 Task: Check the sale-to-list ratio of hardwood floors in the last 3 years.
Action: Mouse moved to (837, 208)
Screenshot: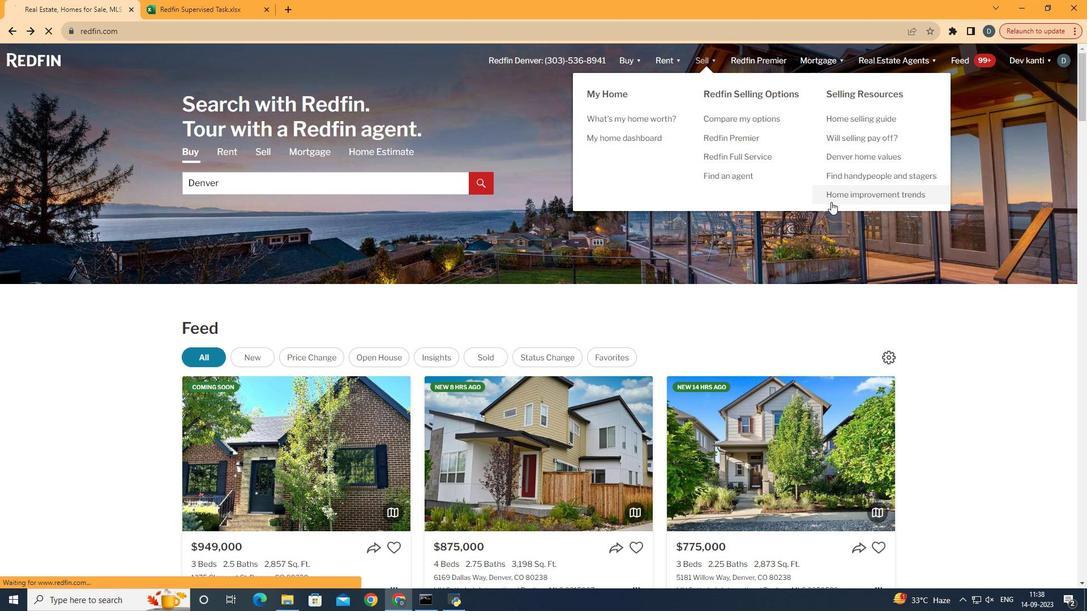 
Action: Mouse pressed left at (837, 208)
Screenshot: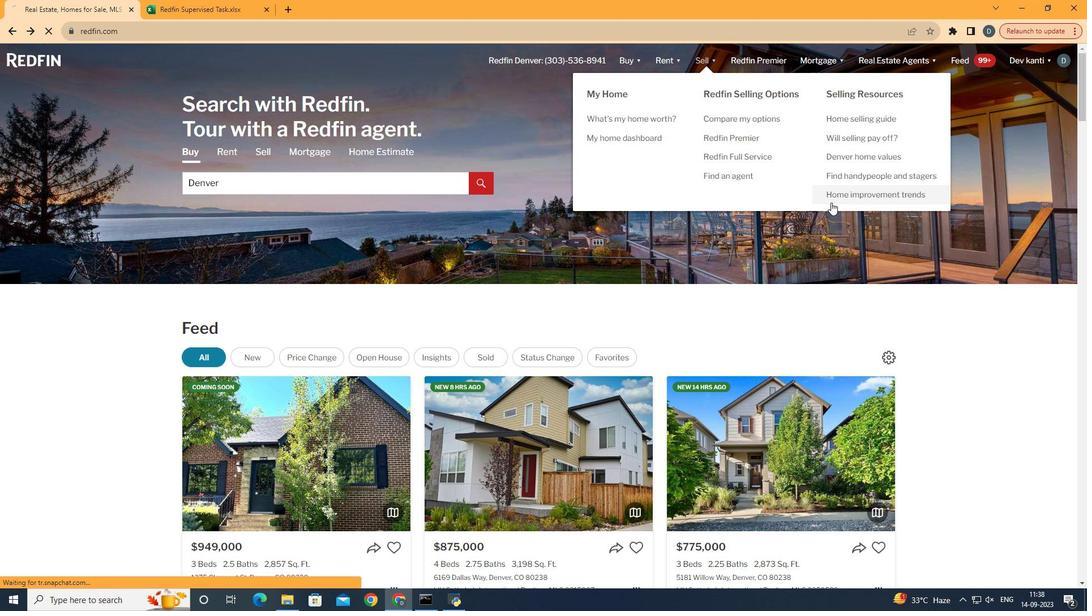 
Action: Mouse moved to (282, 221)
Screenshot: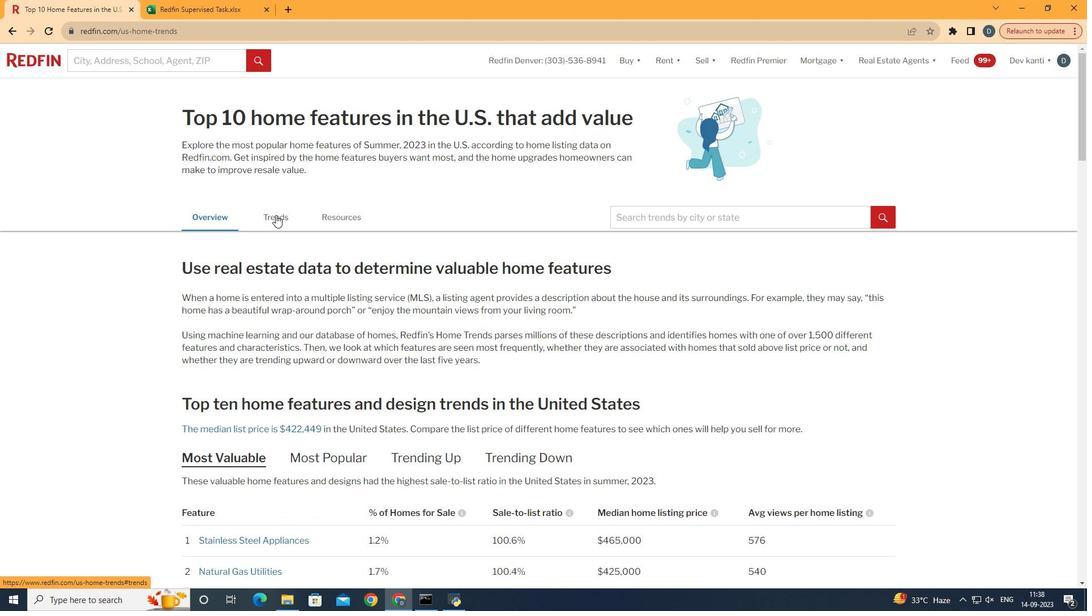 
Action: Mouse pressed left at (282, 221)
Screenshot: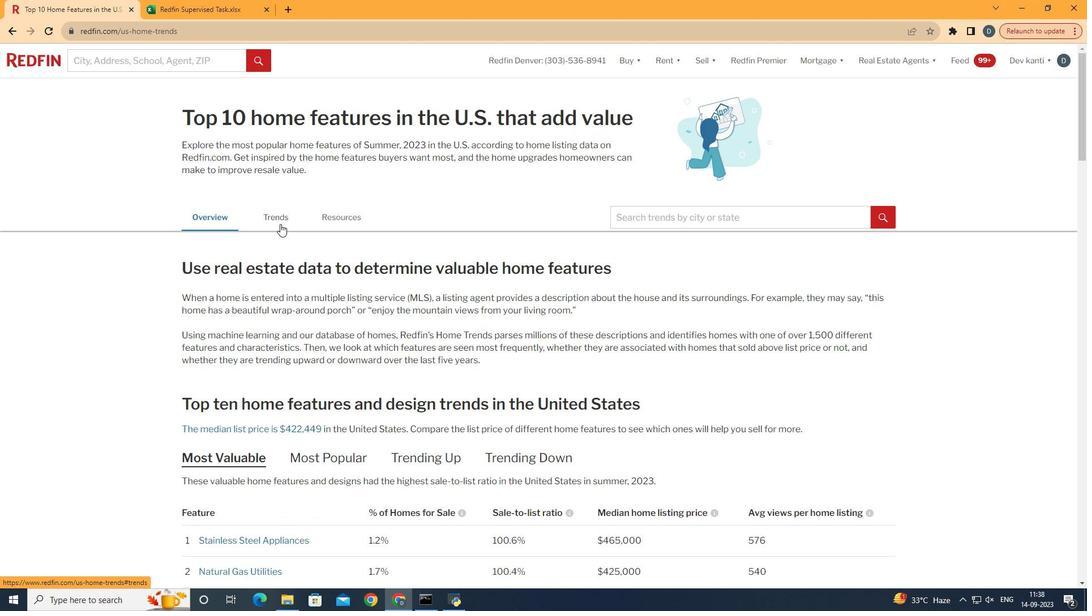 
Action: Mouse moved to (345, 278)
Screenshot: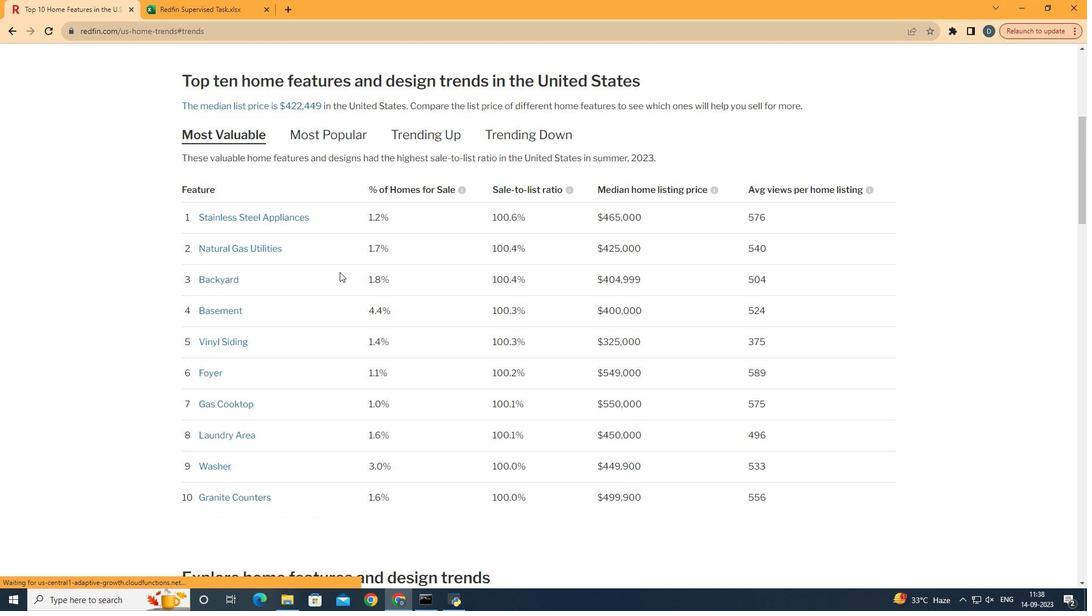 
Action: Mouse scrolled (345, 277) with delta (0, 0)
Screenshot: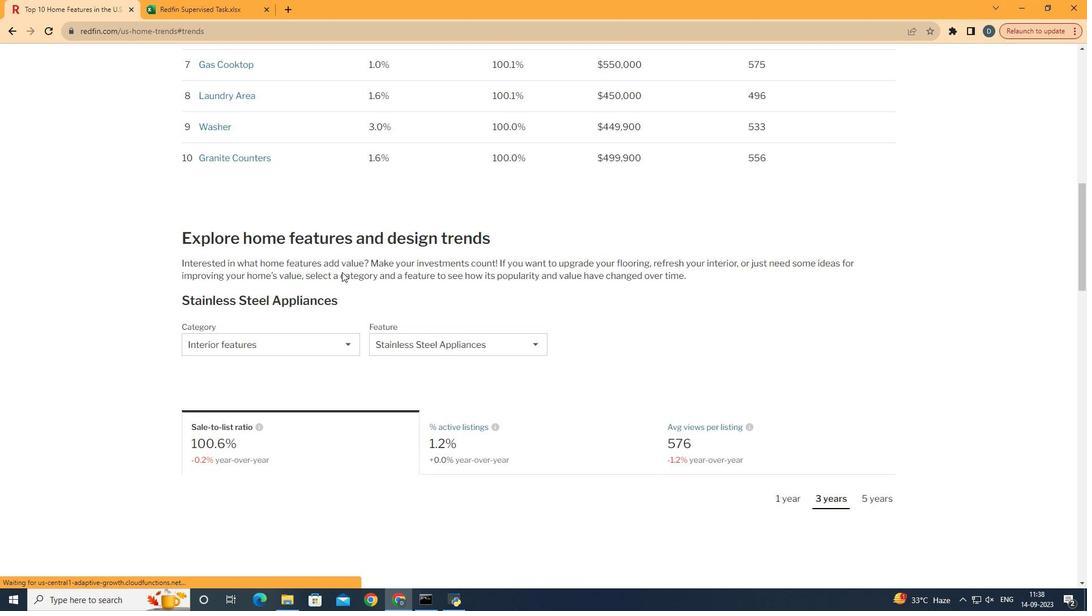 
Action: Mouse scrolled (345, 277) with delta (0, 0)
Screenshot: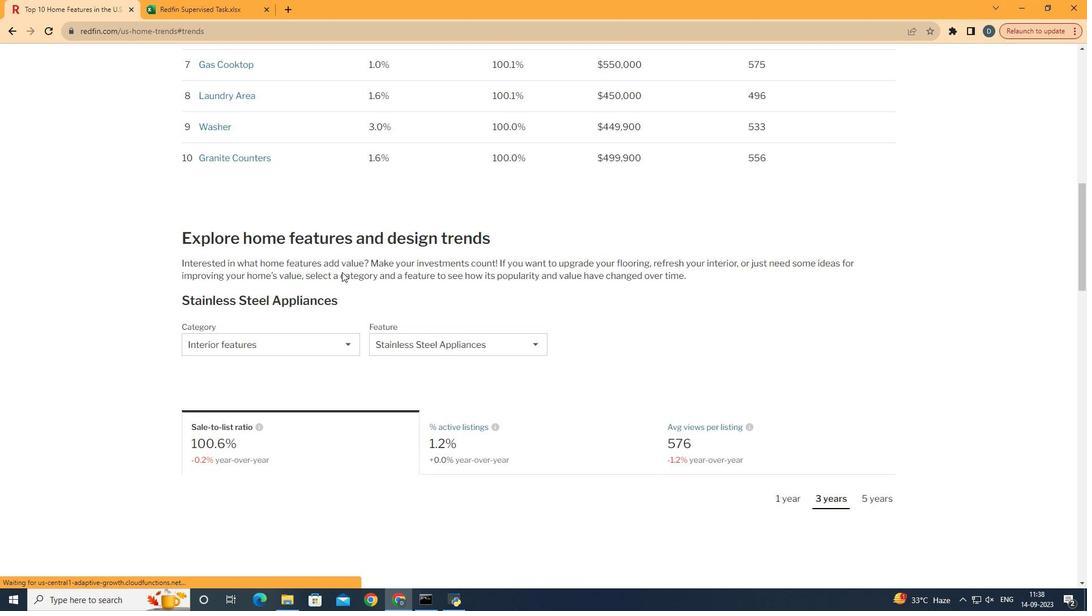 
Action: Mouse scrolled (345, 277) with delta (0, 0)
Screenshot: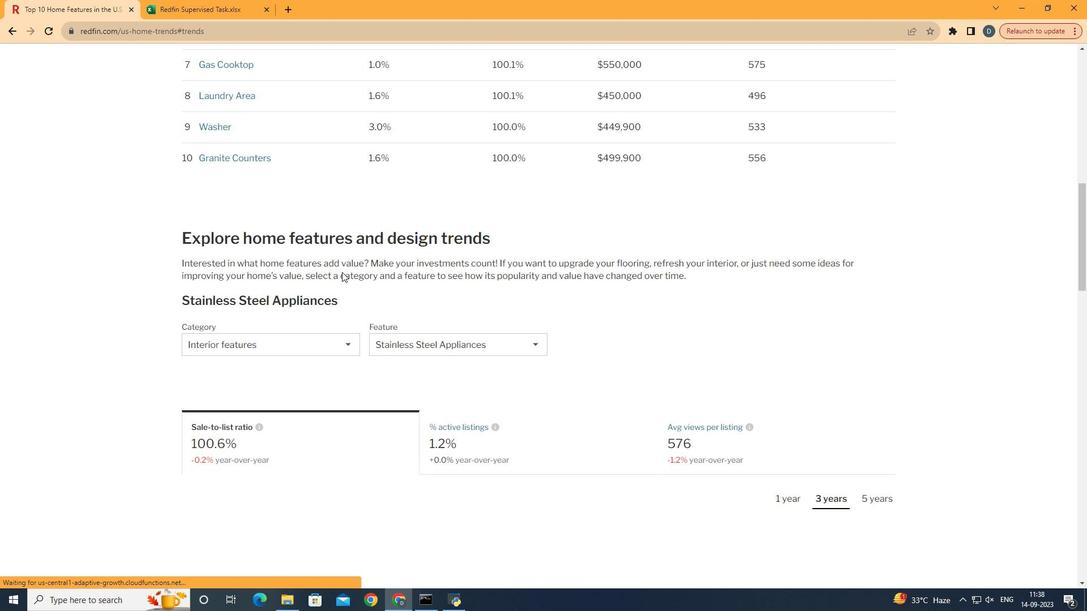 
Action: Mouse scrolled (345, 277) with delta (0, 0)
Screenshot: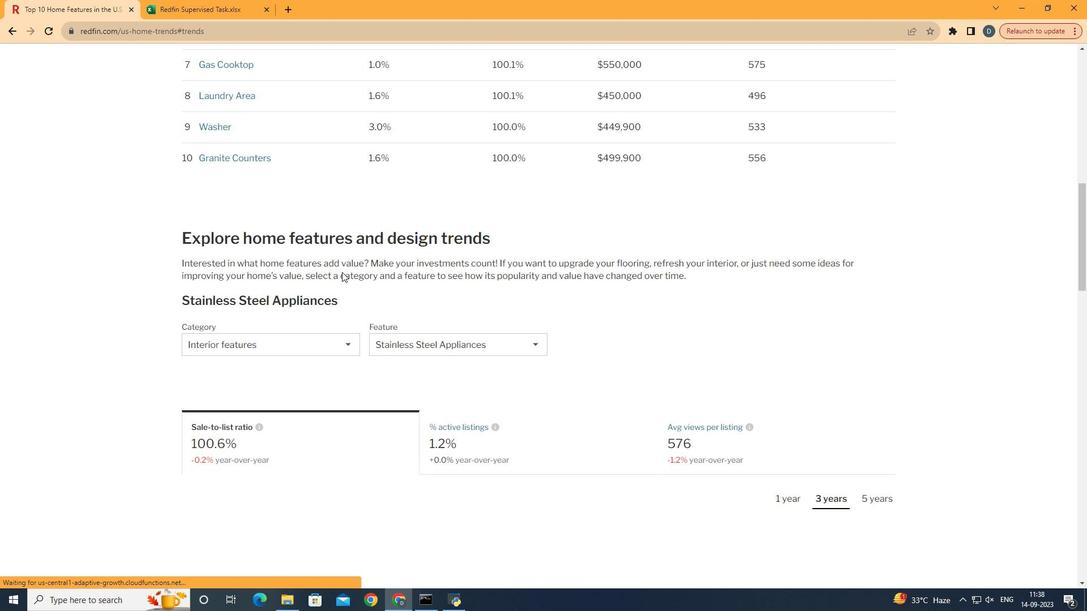 
Action: Mouse moved to (347, 278)
Screenshot: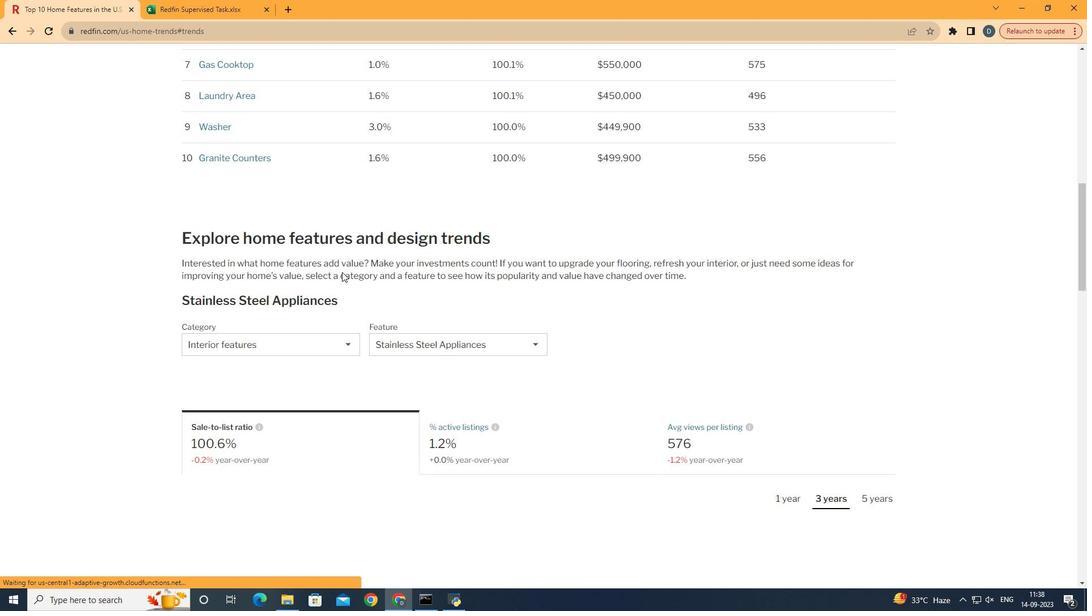 
Action: Mouse scrolled (347, 277) with delta (0, 0)
Screenshot: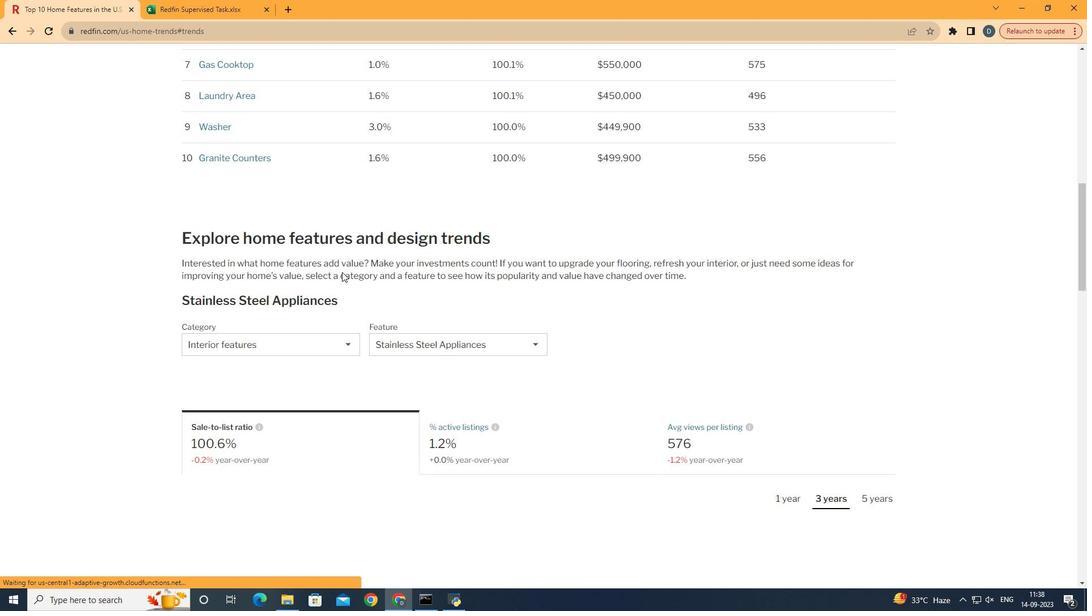 
Action: Mouse moved to (348, 278)
Screenshot: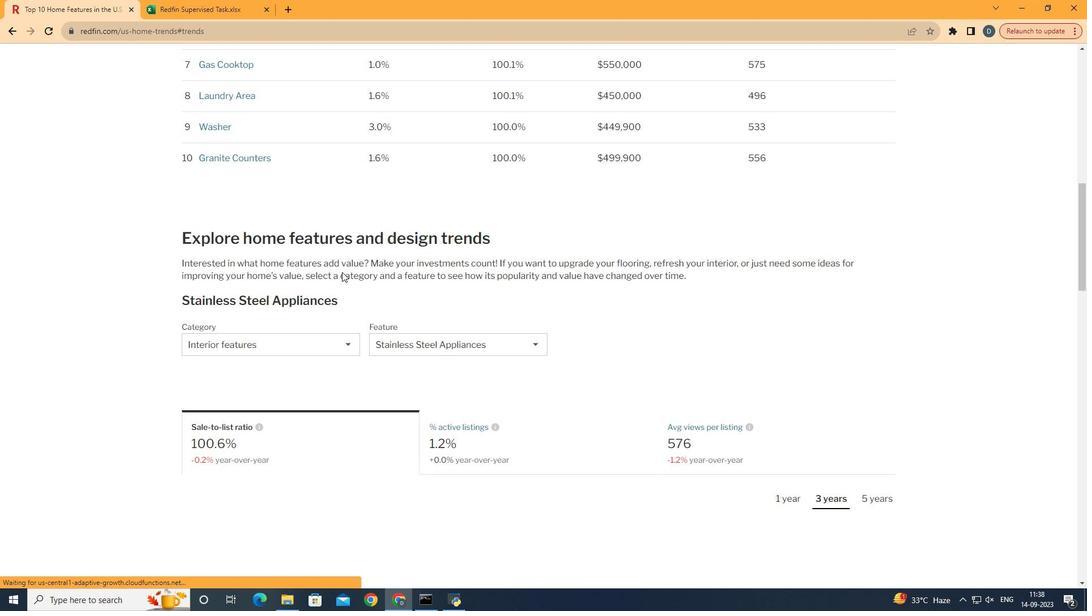 
Action: Mouse scrolled (348, 277) with delta (0, 0)
Screenshot: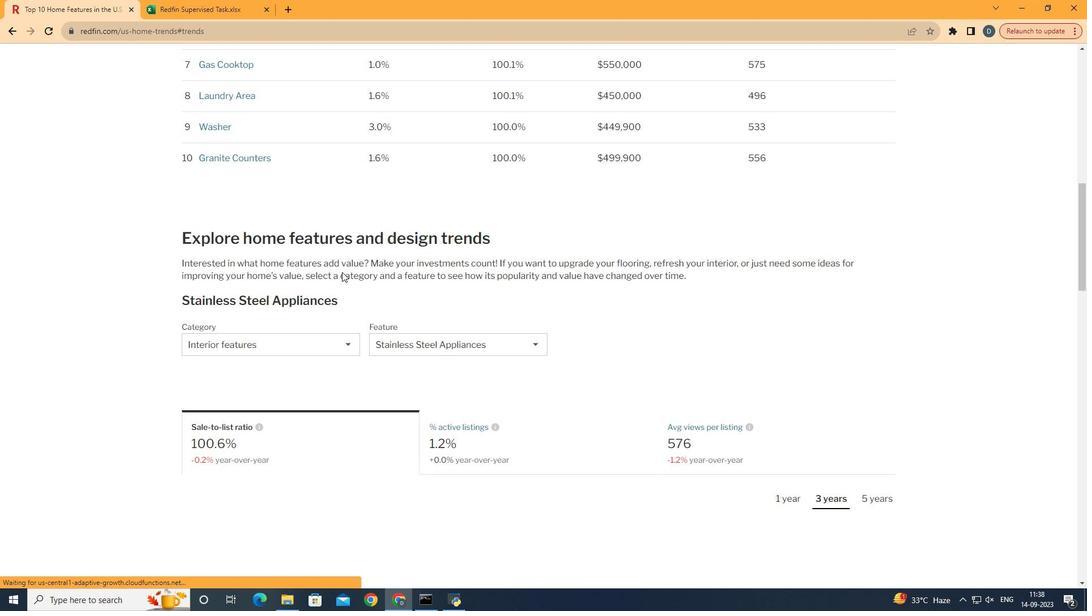 
Action: Mouse moved to (345, 303)
Screenshot: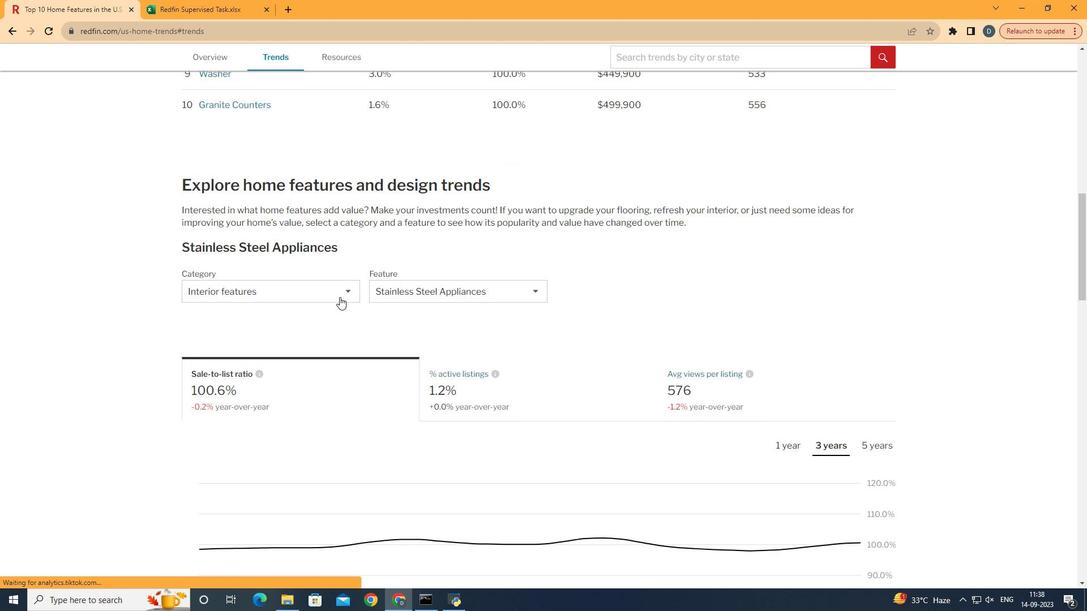 
Action: Mouse scrolled (345, 302) with delta (0, 0)
Screenshot: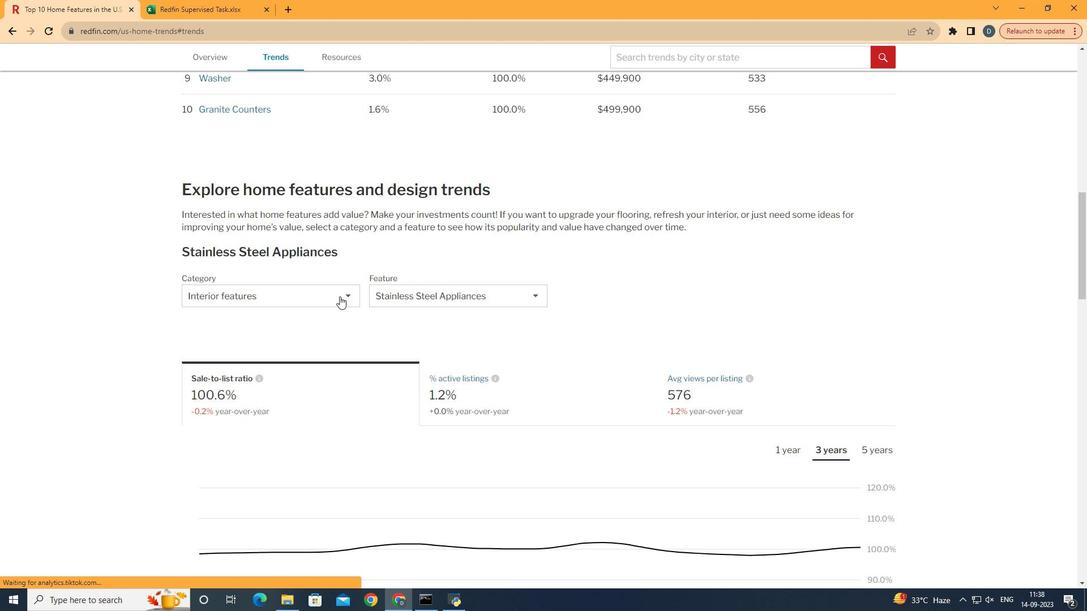 
Action: Mouse moved to (338, 328)
Screenshot: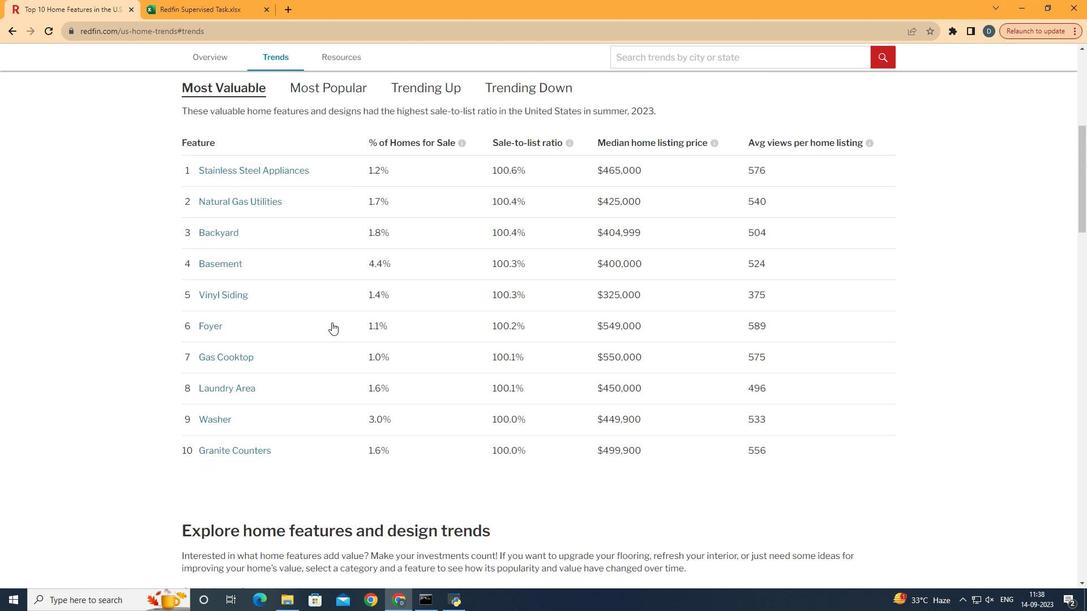 
Action: Mouse pressed left at (338, 328)
Screenshot: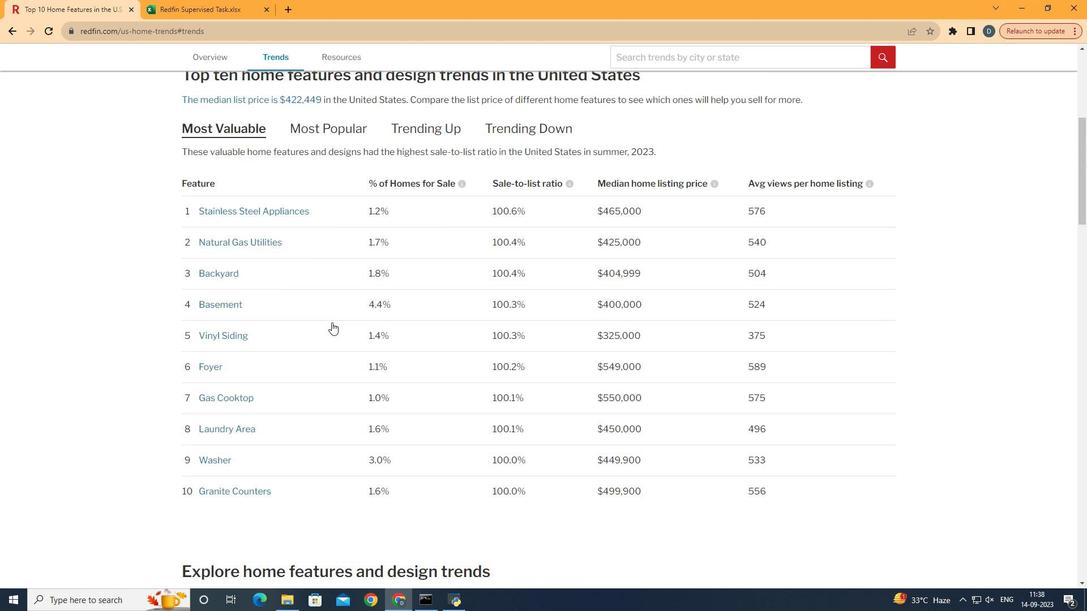 
Action: Mouse scrolled (338, 328) with delta (0, 0)
Screenshot: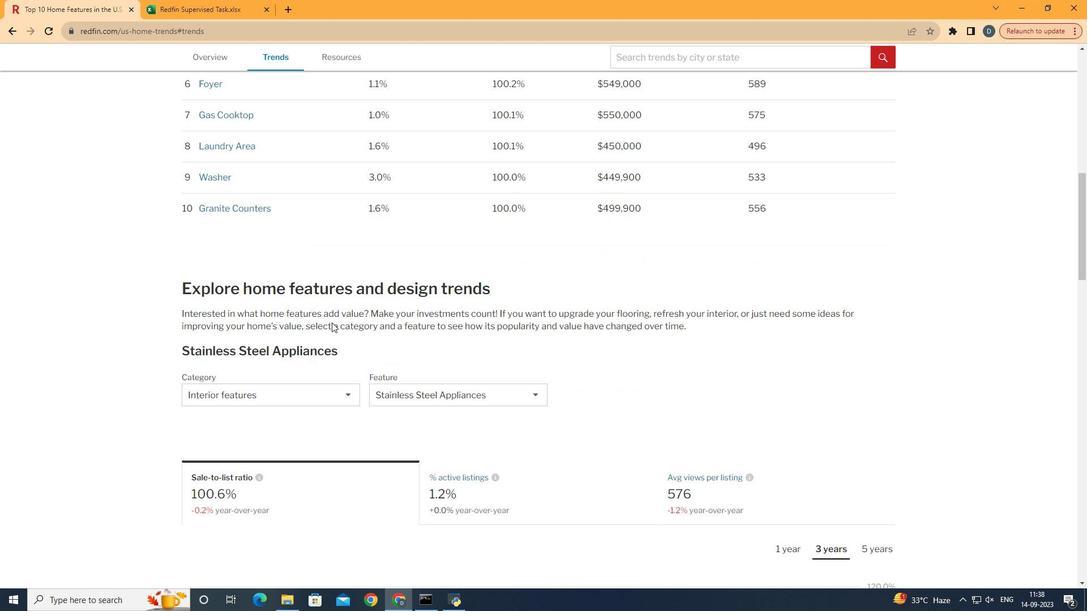 
Action: Mouse scrolled (338, 328) with delta (0, 0)
Screenshot: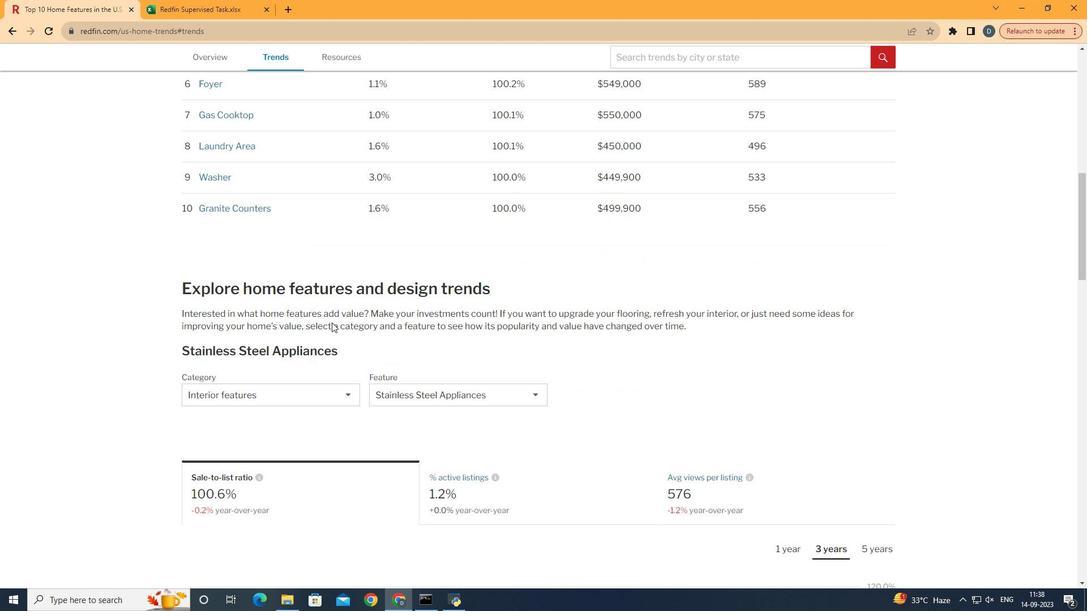 
Action: Mouse scrolled (338, 328) with delta (0, 0)
Screenshot: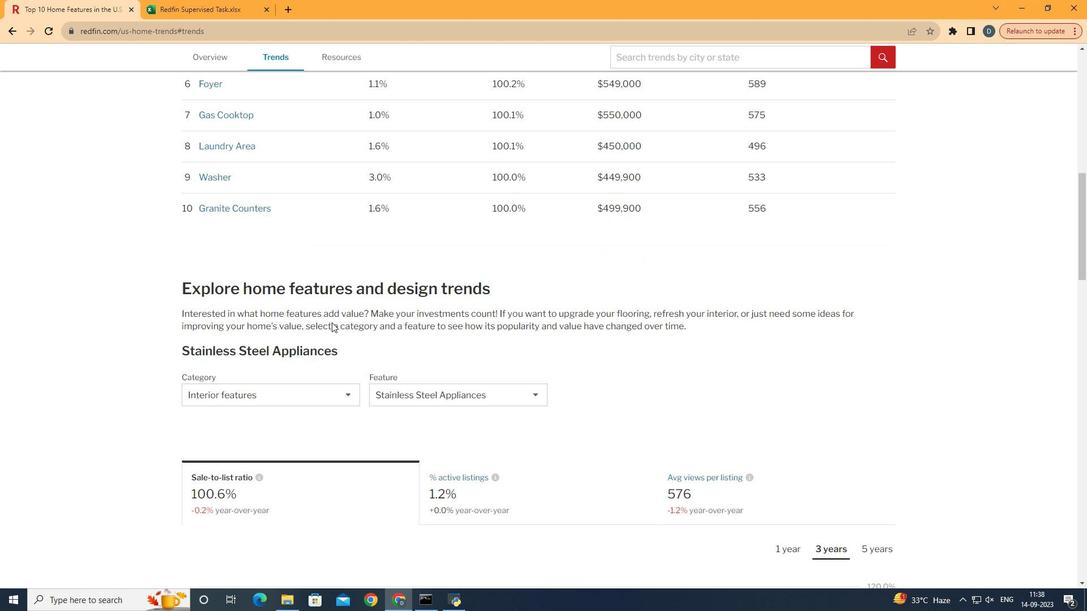 
Action: Mouse scrolled (338, 328) with delta (0, 0)
Screenshot: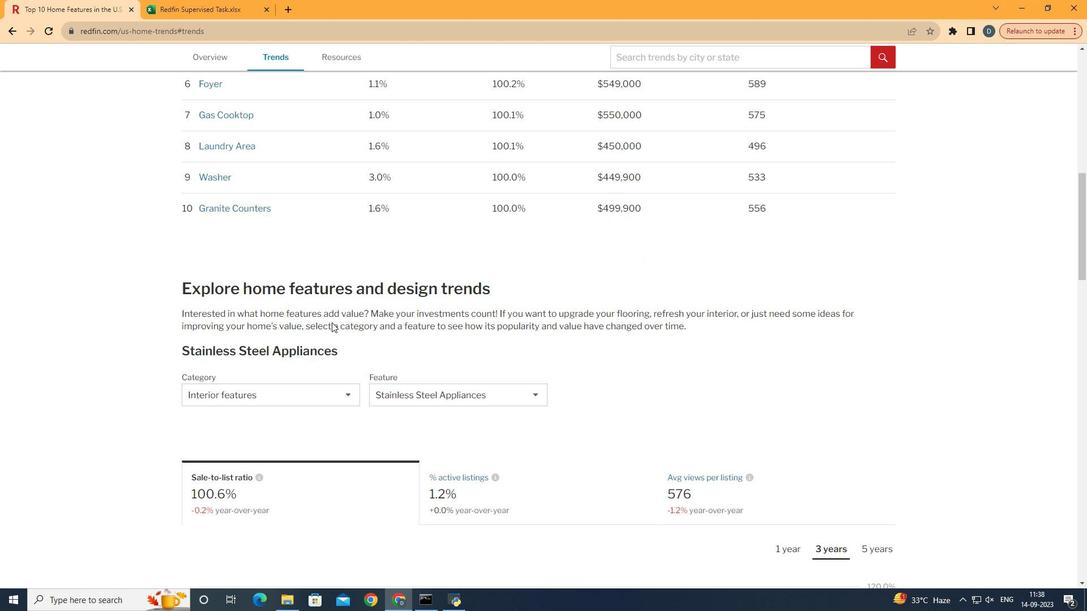 
Action: Mouse scrolled (338, 328) with delta (0, 0)
Screenshot: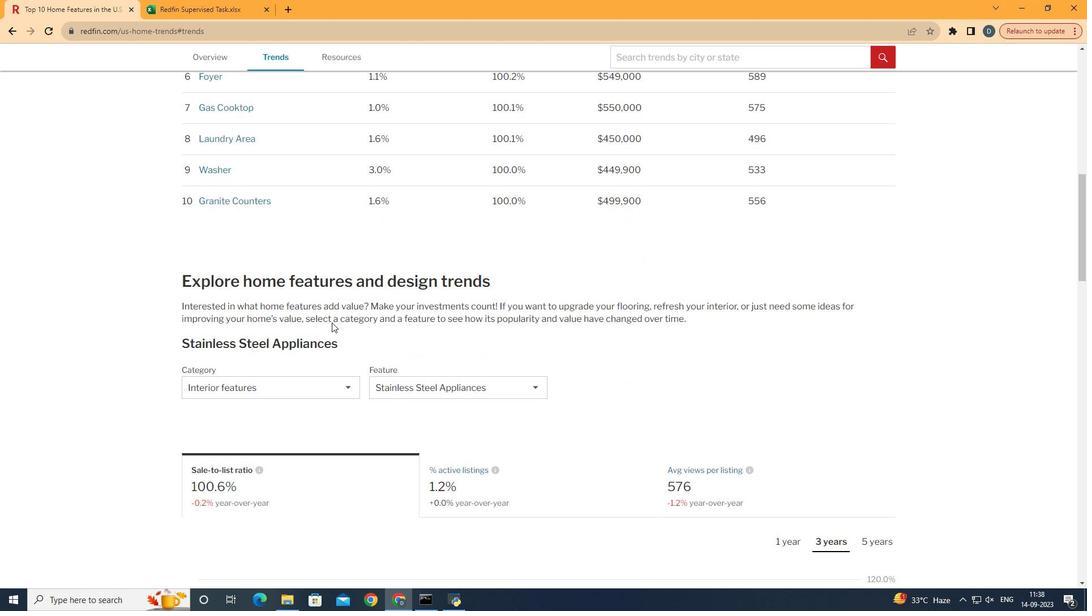 
Action: Mouse scrolled (338, 328) with delta (0, 0)
Screenshot: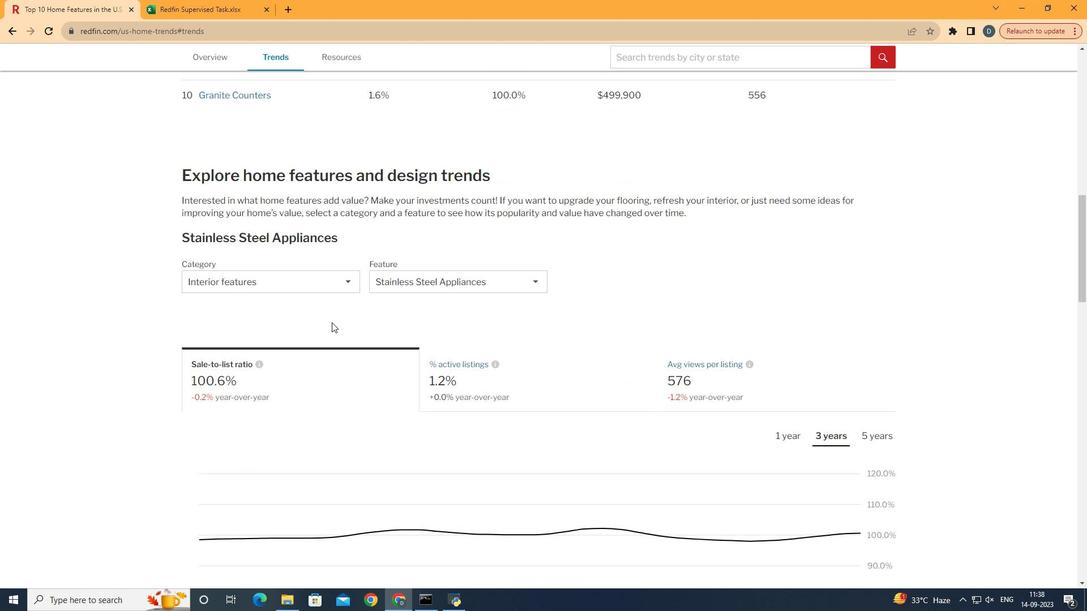 
Action: Mouse scrolled (338, 328) with delta (0, 0)
Screenshot: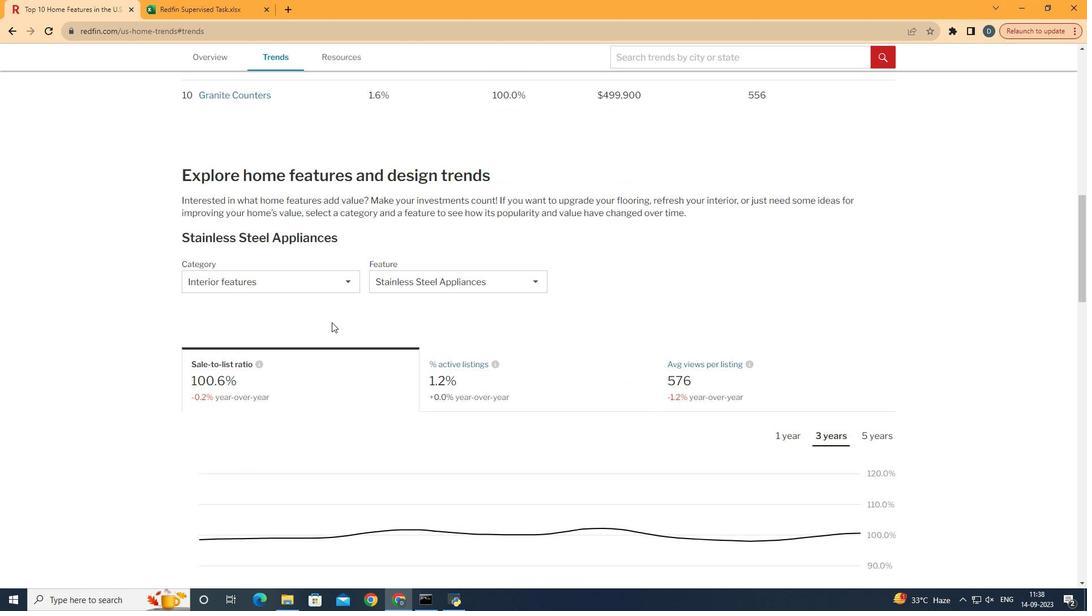 
Action: Mouse moved to (351, 285)
Screenshot: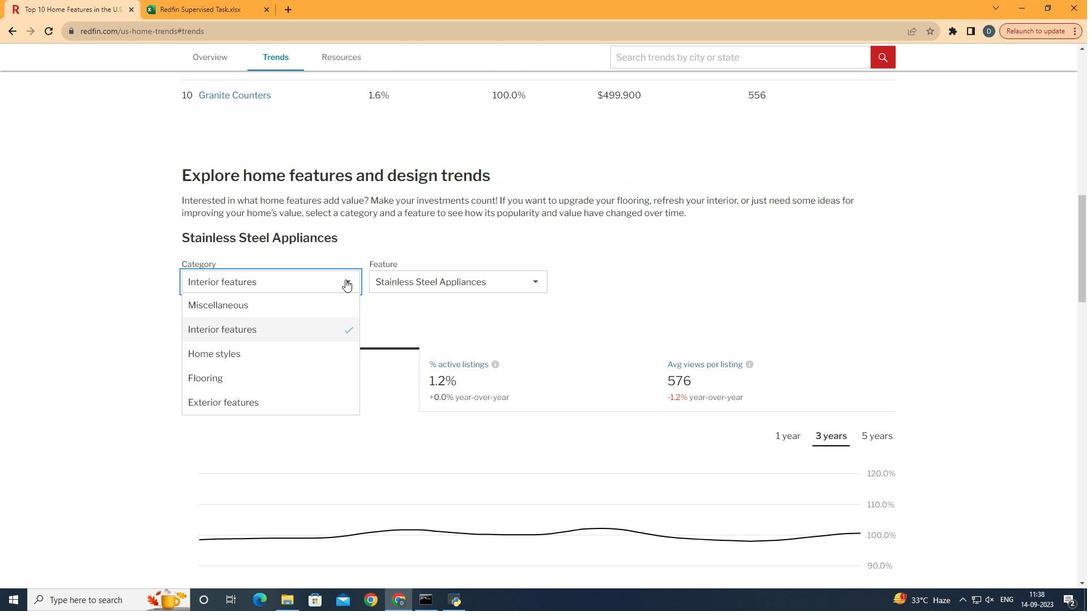 
Action: Mouse pressed left at (351, 285)
Screenshot: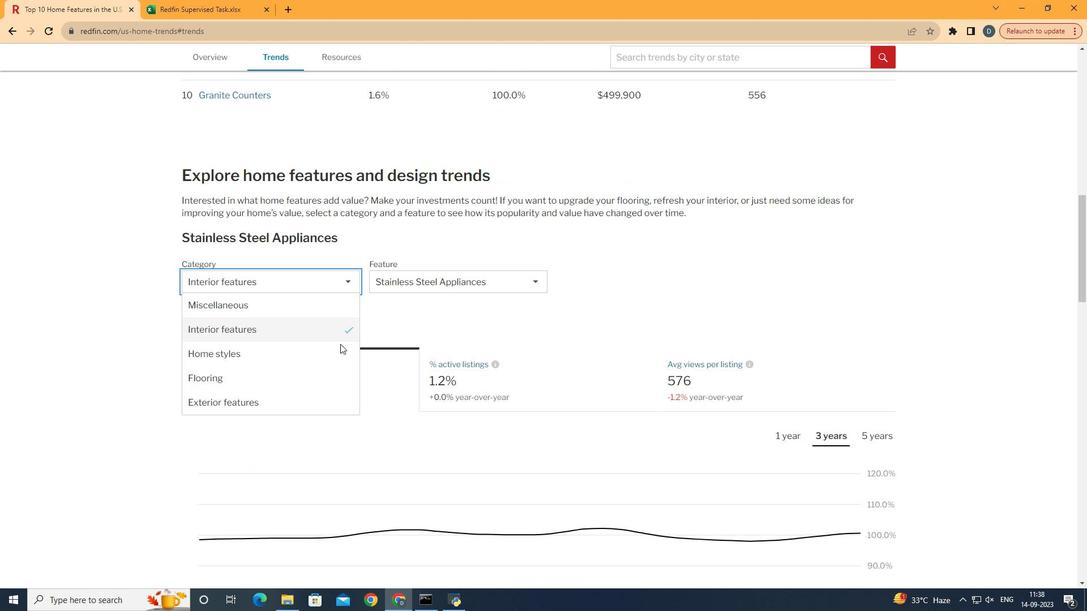 
Action: Mouse moved to (336, 384)
Screenshot: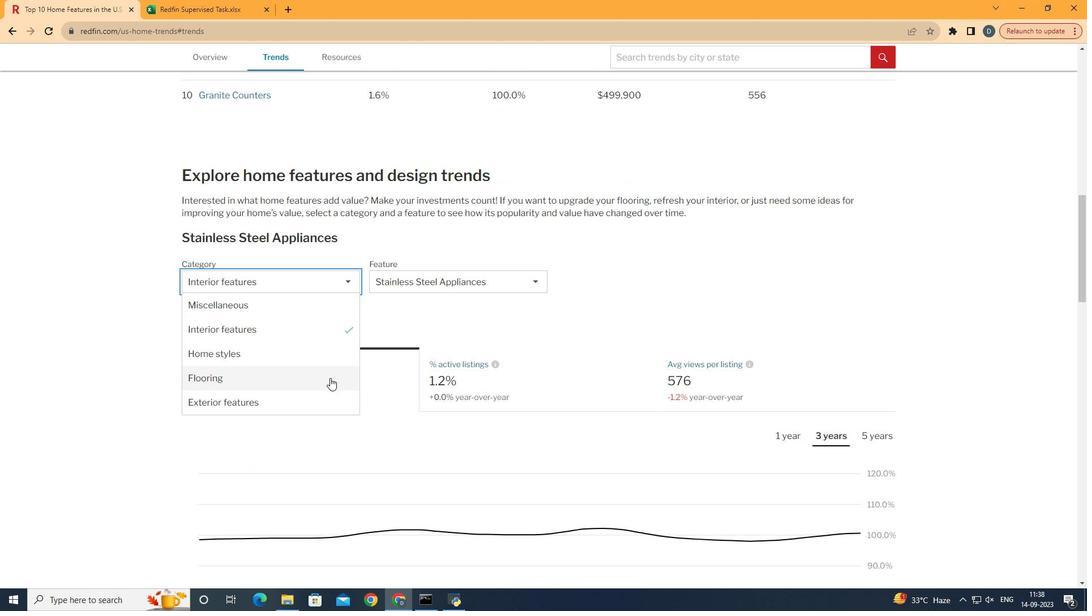 
Action: Mouse pressed left at (336, 384)
Screenshot: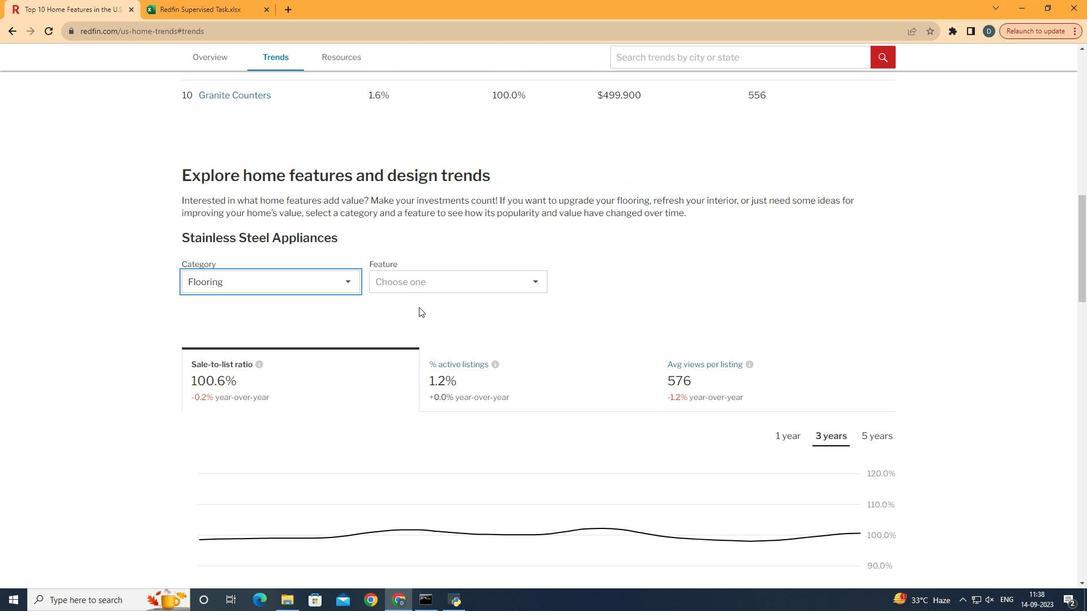 
Action: Mouse moved to (459, 292)
Screenshot: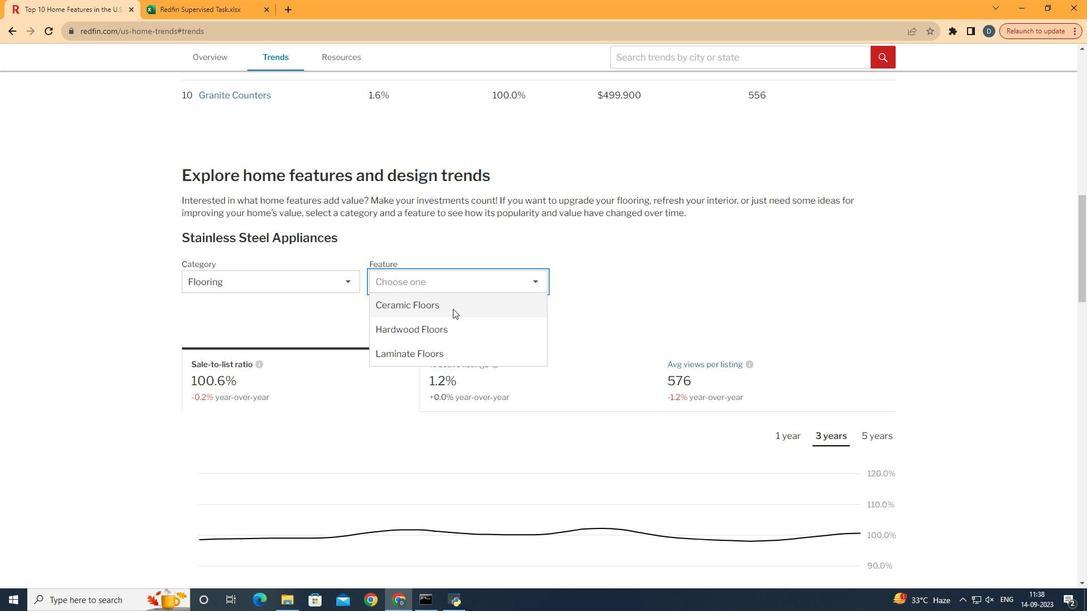 
Action: Mouse pressed left at (459, 292)
Screenshot: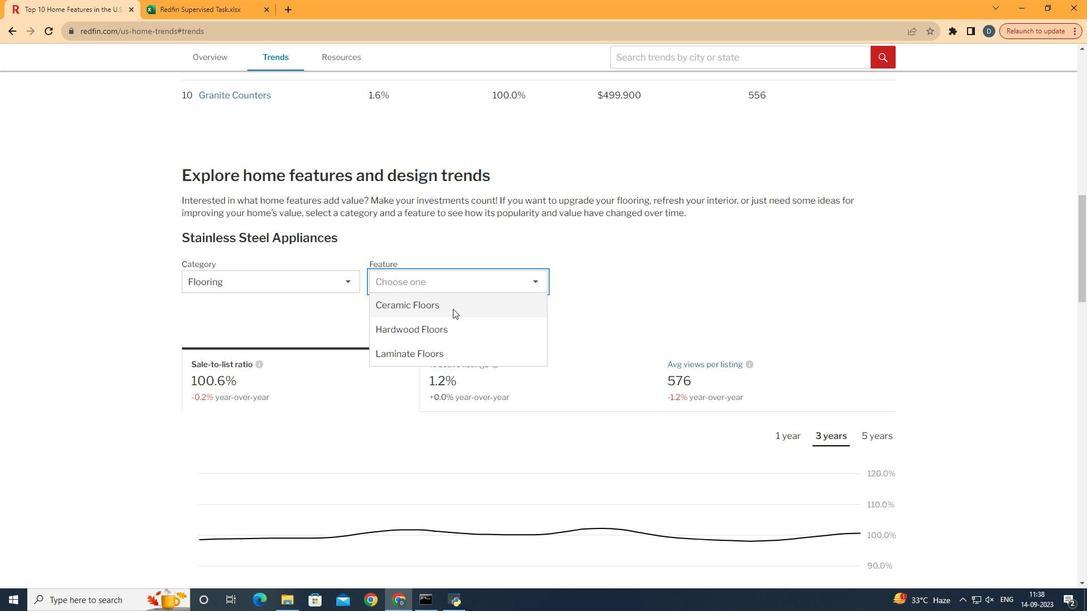 
Action: Mouse moved to (456, 331)
Screenshot: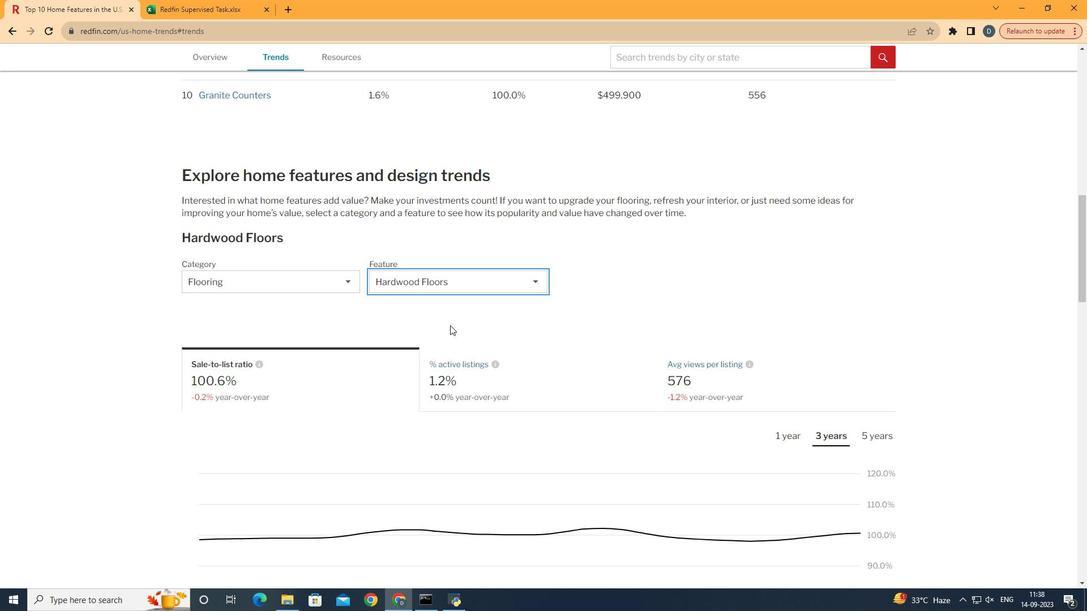 
Action: Mouse pressed left at (456, 331)
Screenshot: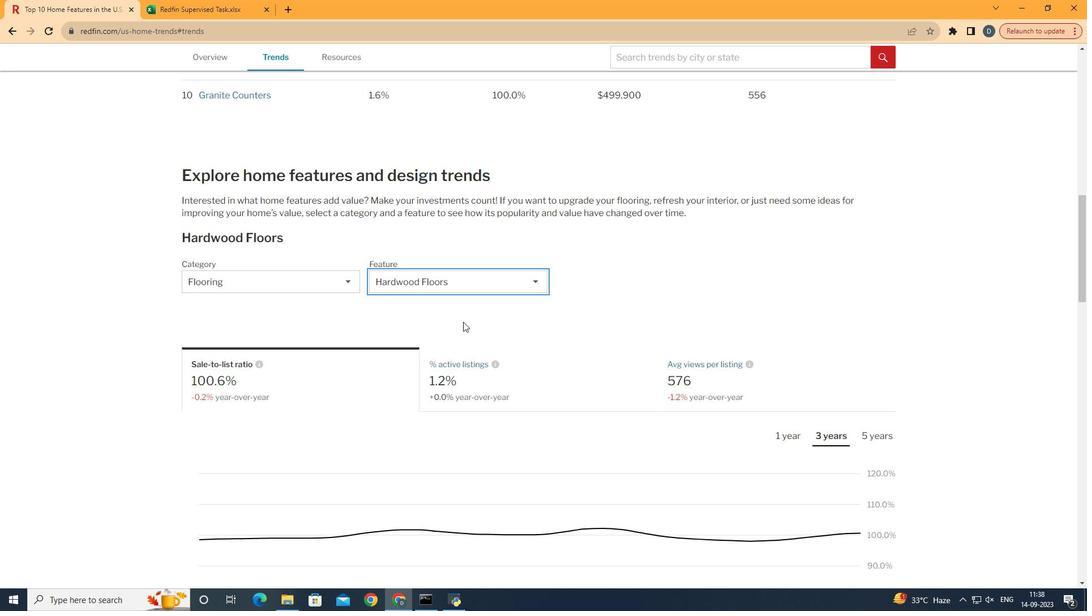 
Action: Mouse moved to (353, 364)
Screenshot: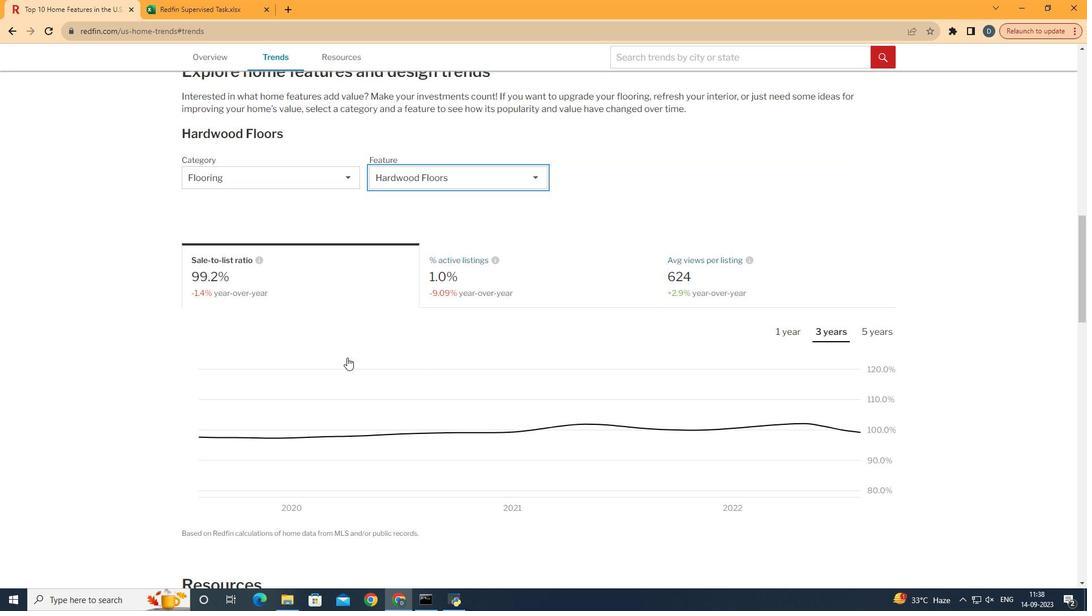 
Action: Mouse scrolled (353, 363) with delta (0, 0)
Screenshot: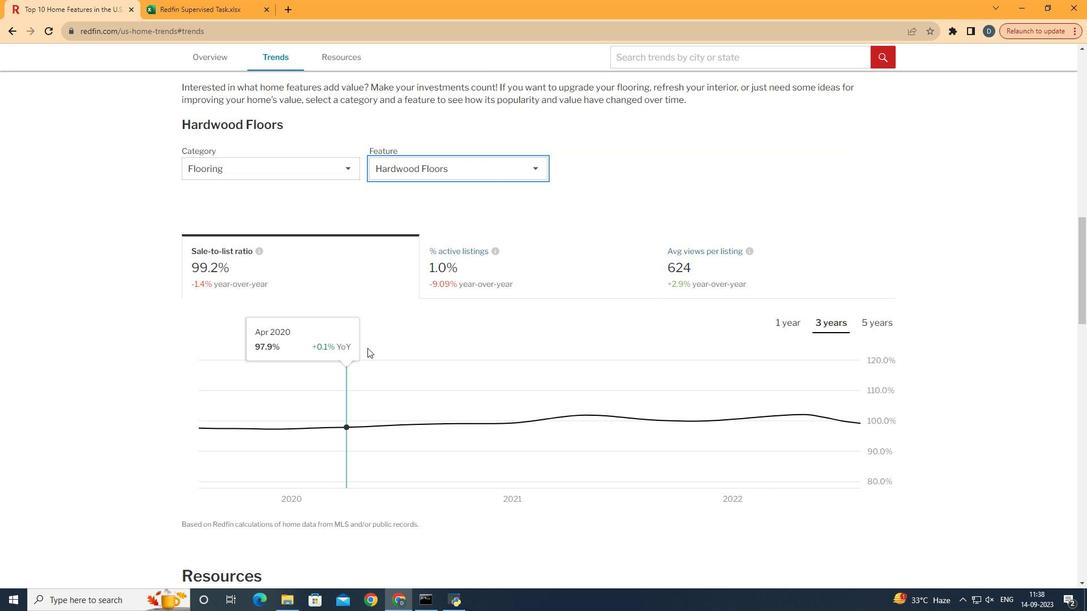 
Action: Mouse scrolled (353, 363) with delta (0, 0)
Screenshot: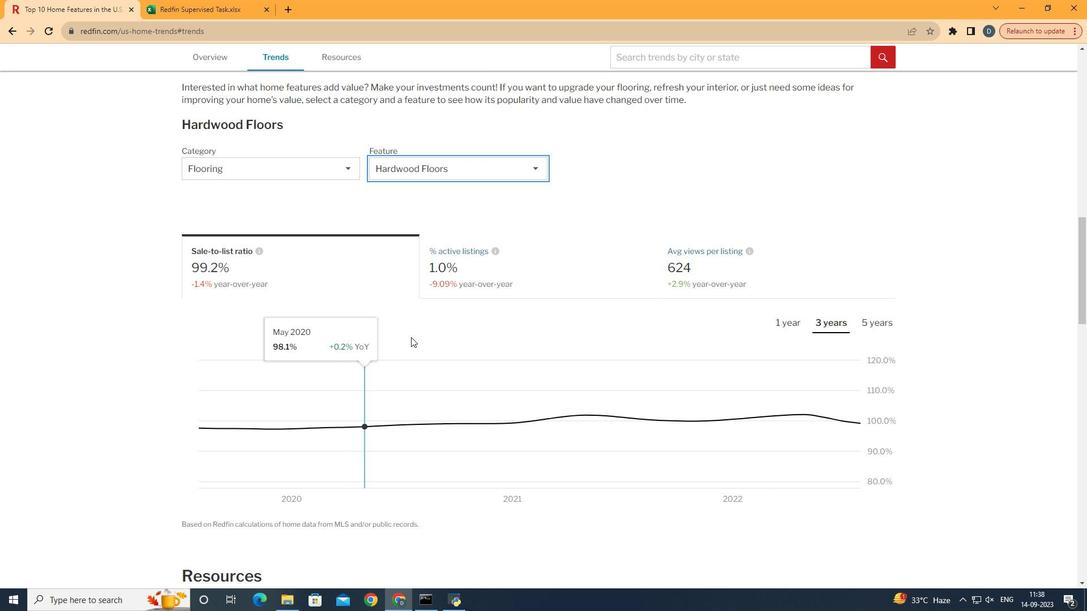 
Action: Mouse moved to (839, 330)
Screenshot: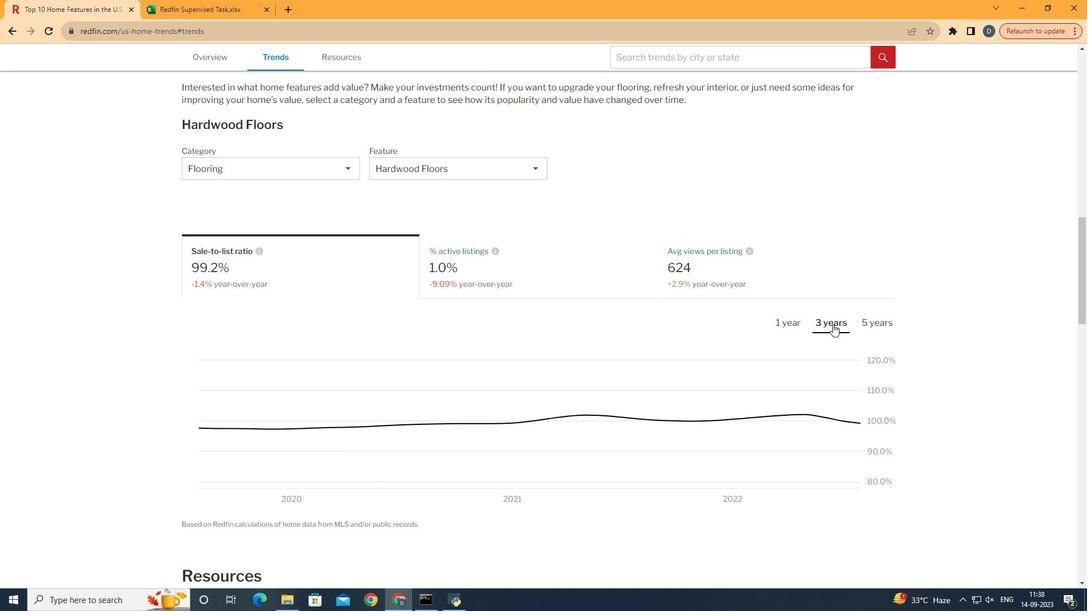 
Action: Mouse pressed left at (839, 330)
Screenshot: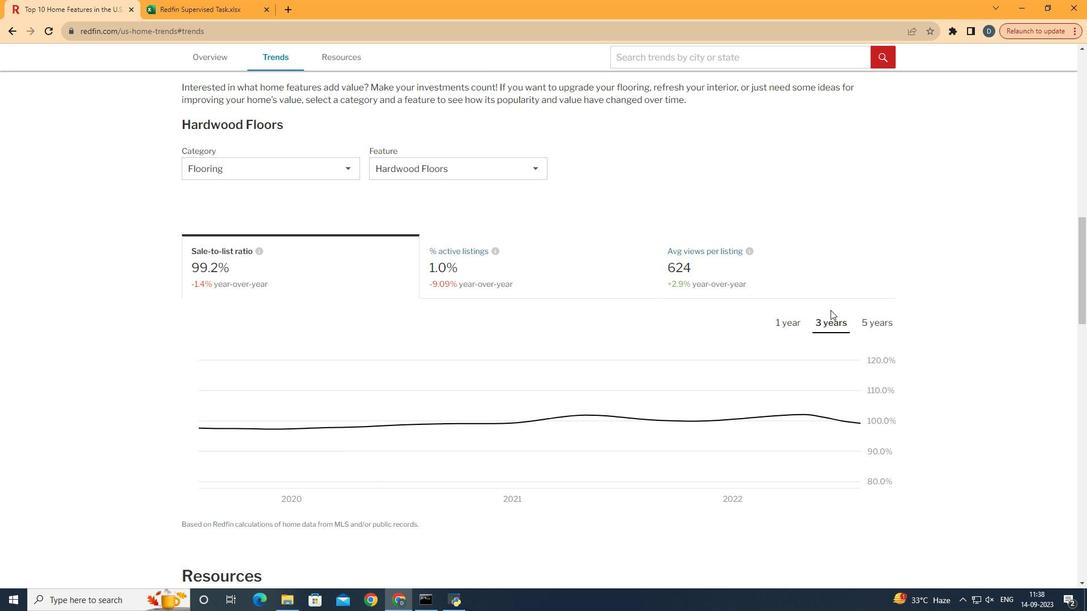 
Action: Mouse moved to (837, 315)
Screenshot: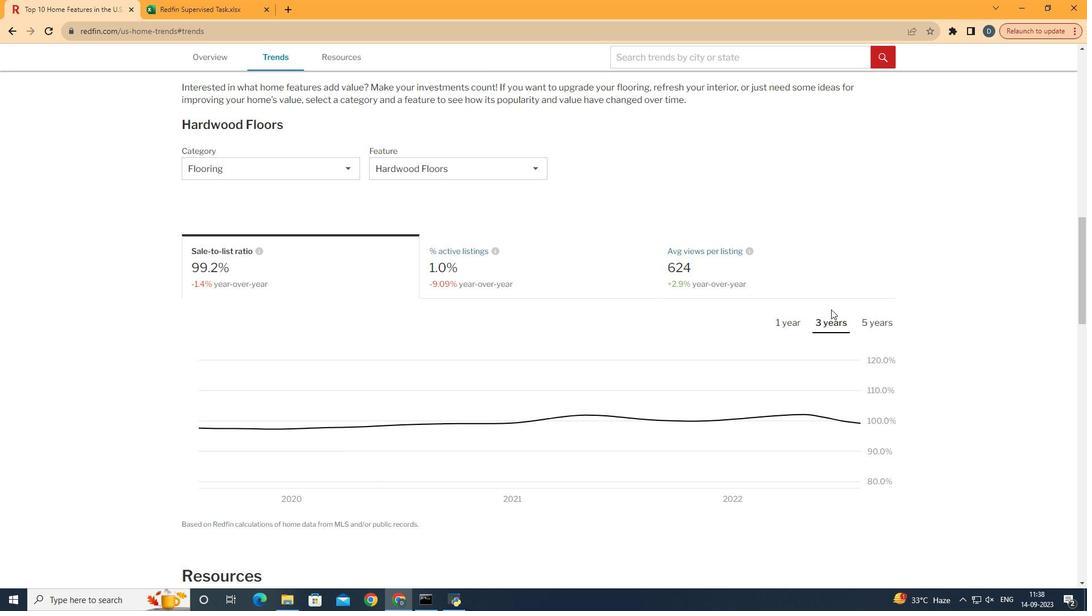 
